 Task: Uncheck custom field "assignee".
Action: Mouse moved to (1141, 92)
Screenshot: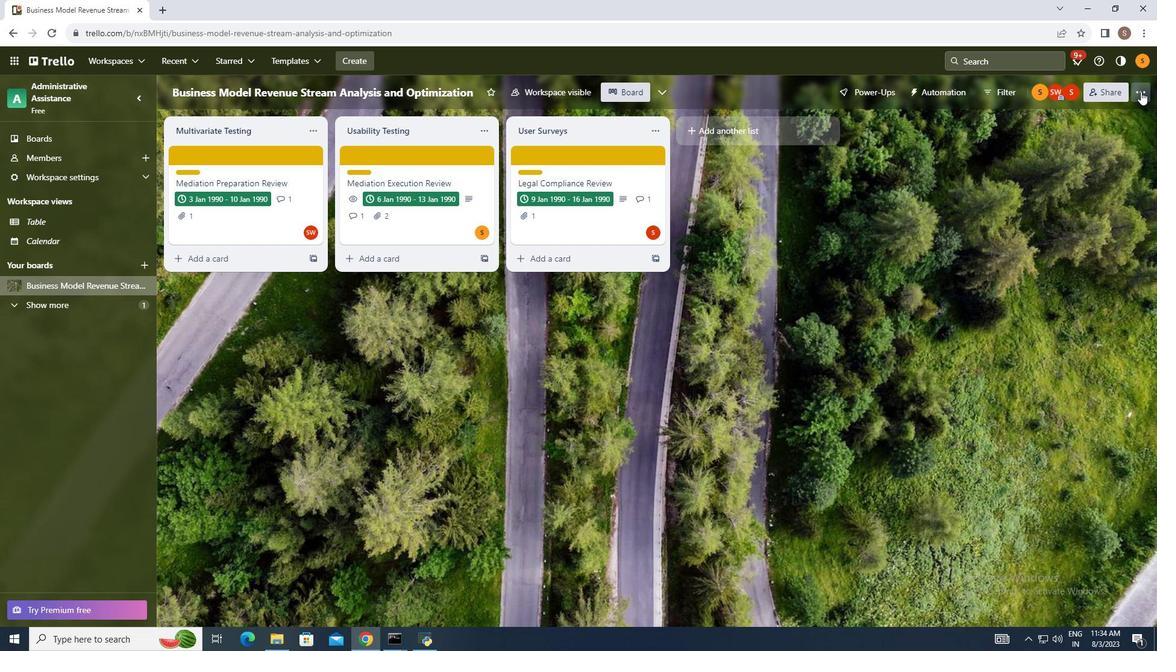 
Action: Mouse pressed left at (1141, 92)
Screenshot: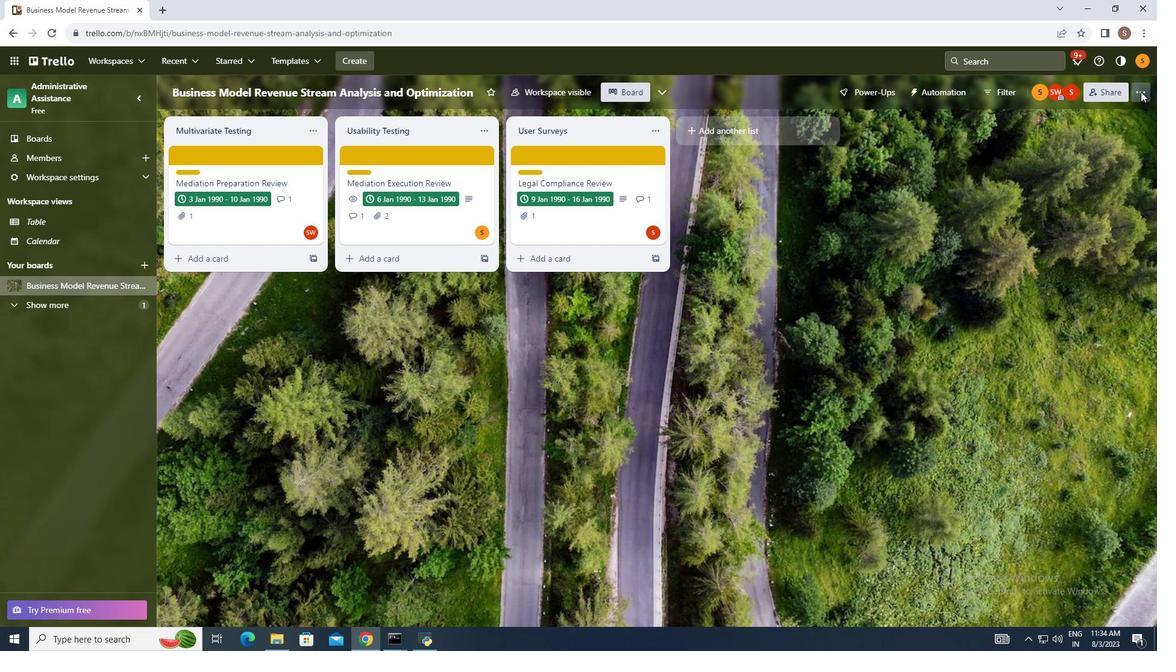 
Action: Mouse moved to (1042, 248)
Screenshot: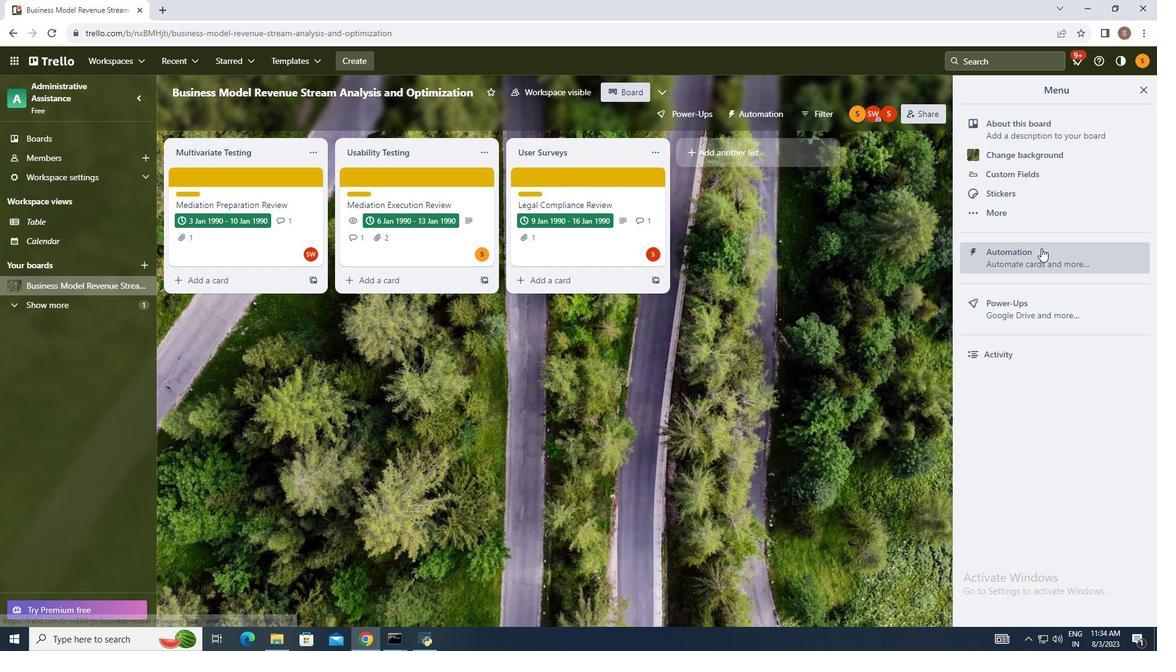 
Action: Mouse pressed left at (1042, 248)
Screenshot: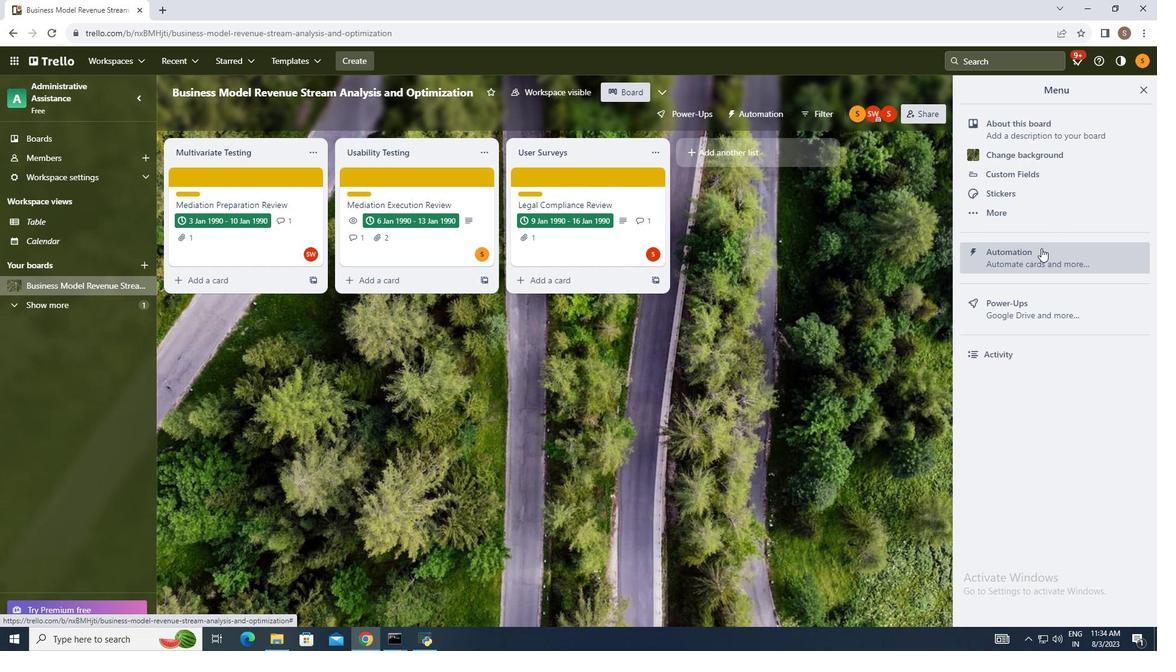 
Action: Mouse moved to (219, 318)
Screenshot: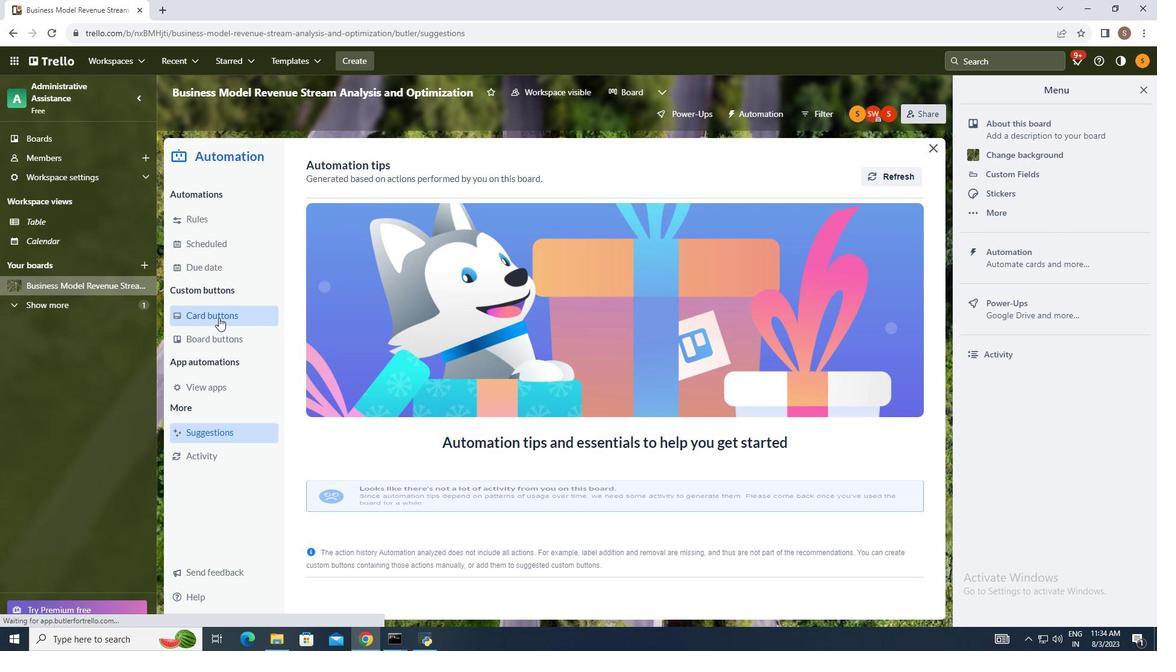 
Action: Mouse pressed left at (219, 318)
Screenshot: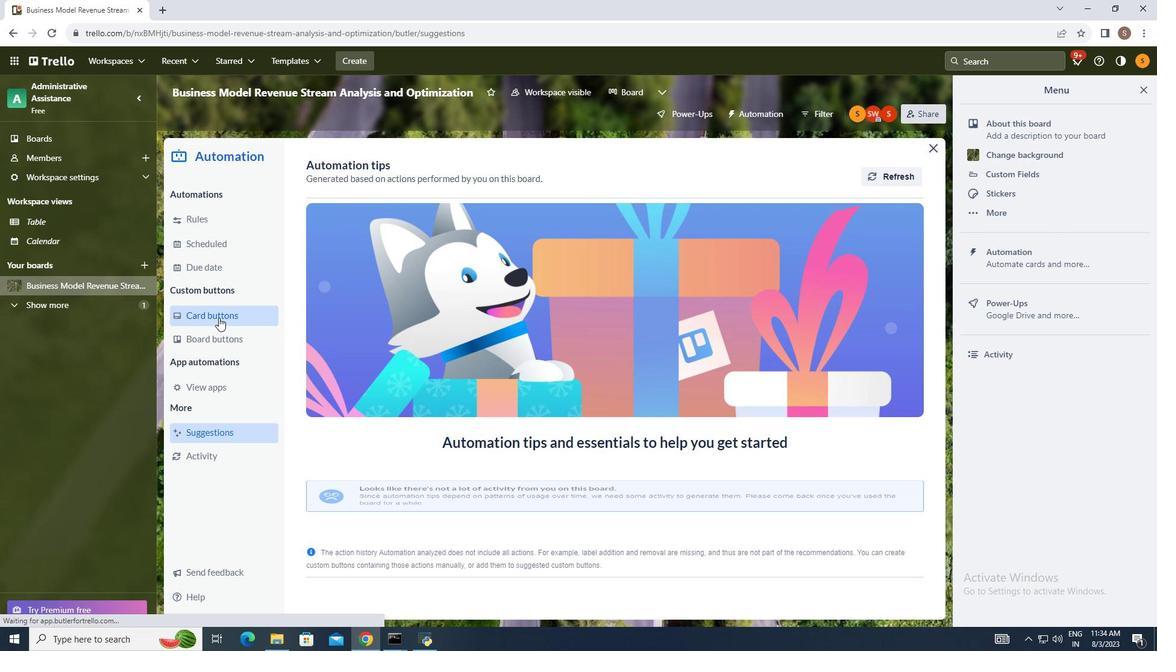 
Action: Mouse moved to (892, 170)
Screenshot: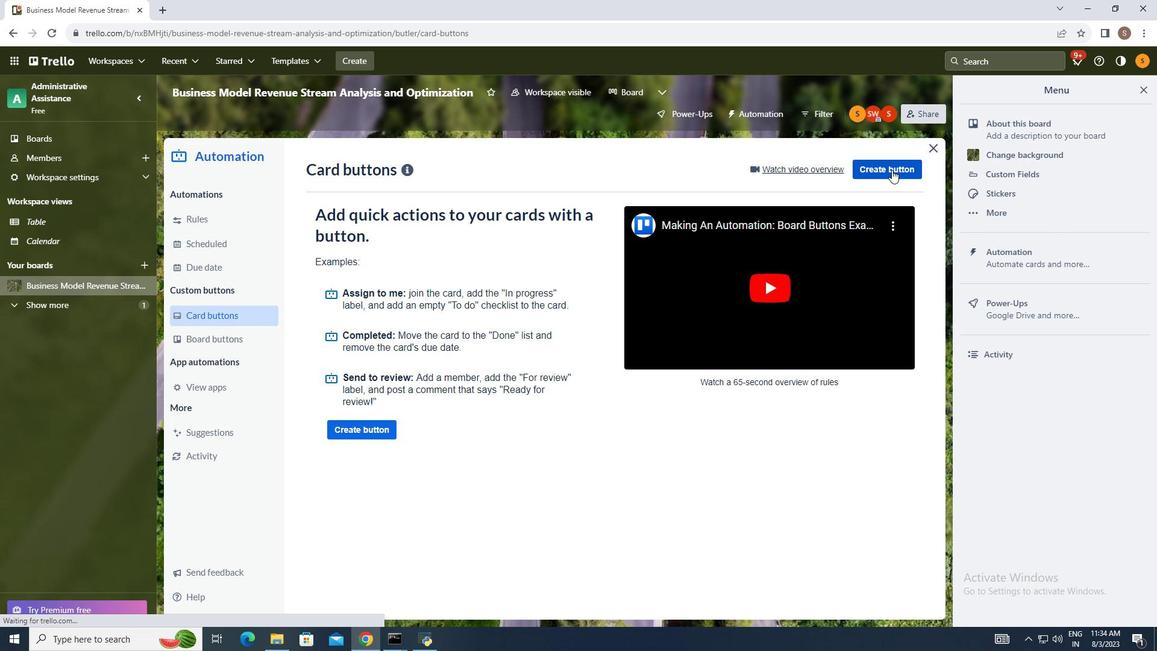 
Action: Mouse pressed left at (892, 170)
Screenshot: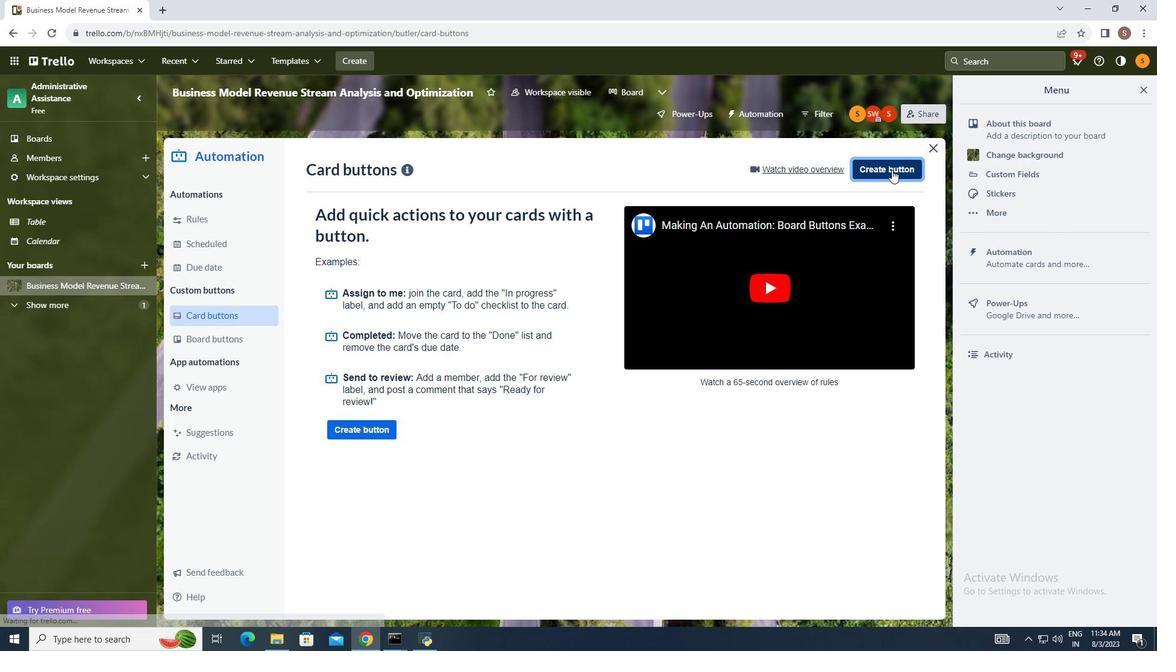 
Action: Mouse moved to (634, 332)
Screenshot: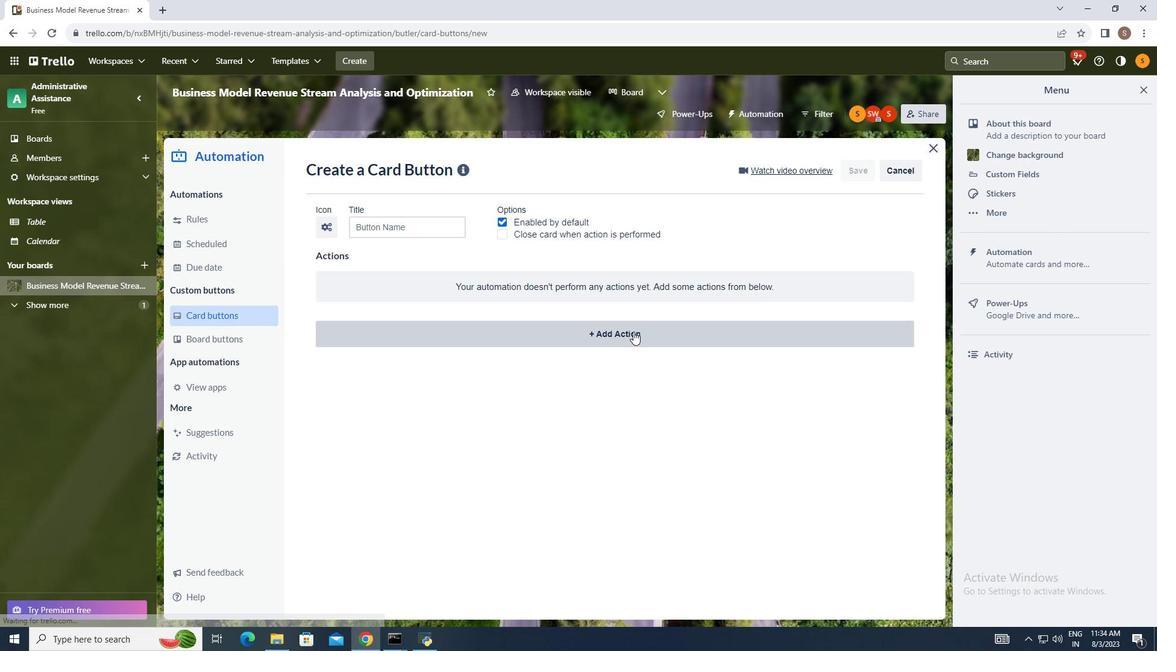 
Action: Mouse pressed left at (634, 332)
Screenshot: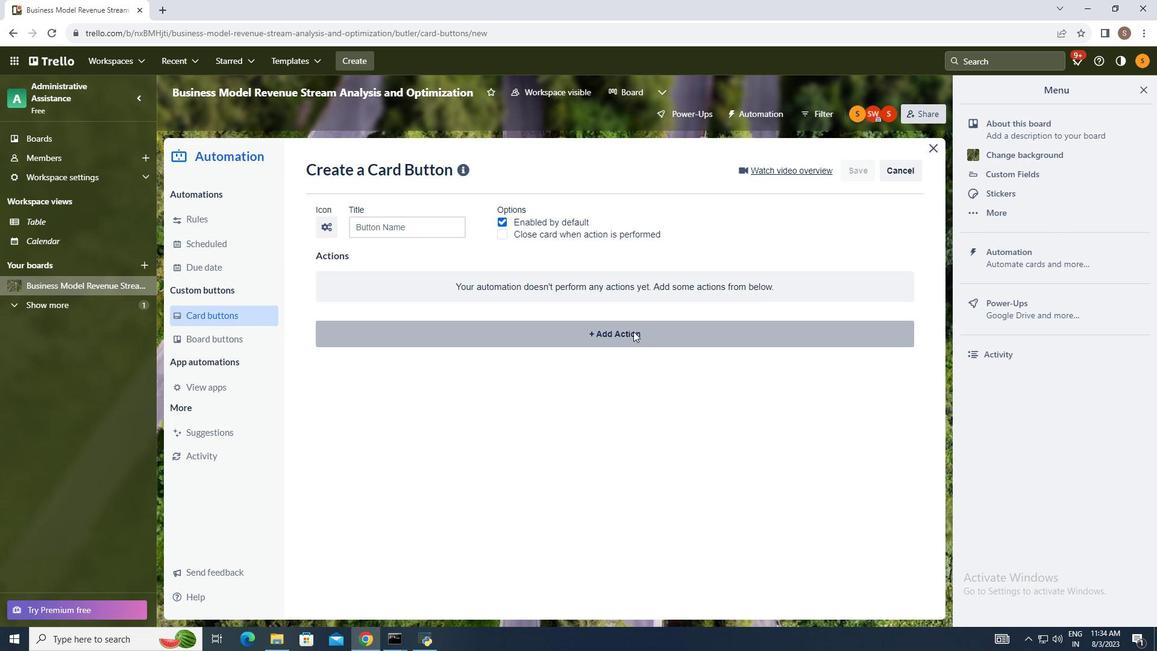 
Action: Mouse moved to (627, 373)
Screenshot: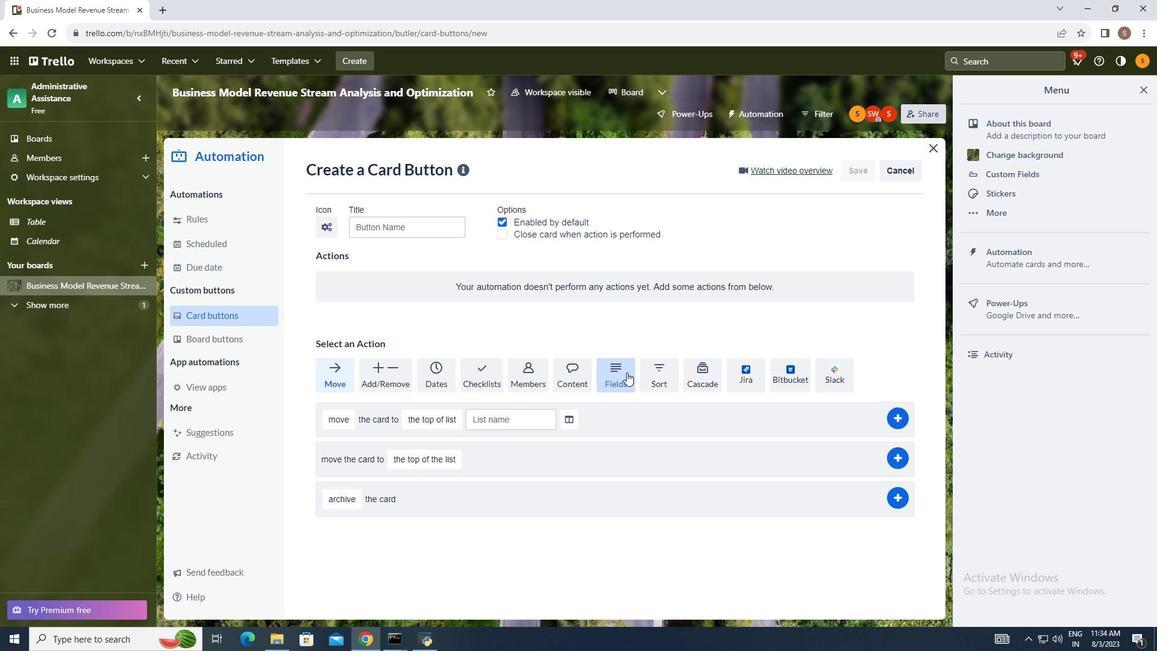 
Action: Mouse pressed left at (627, 373)
Screenshot: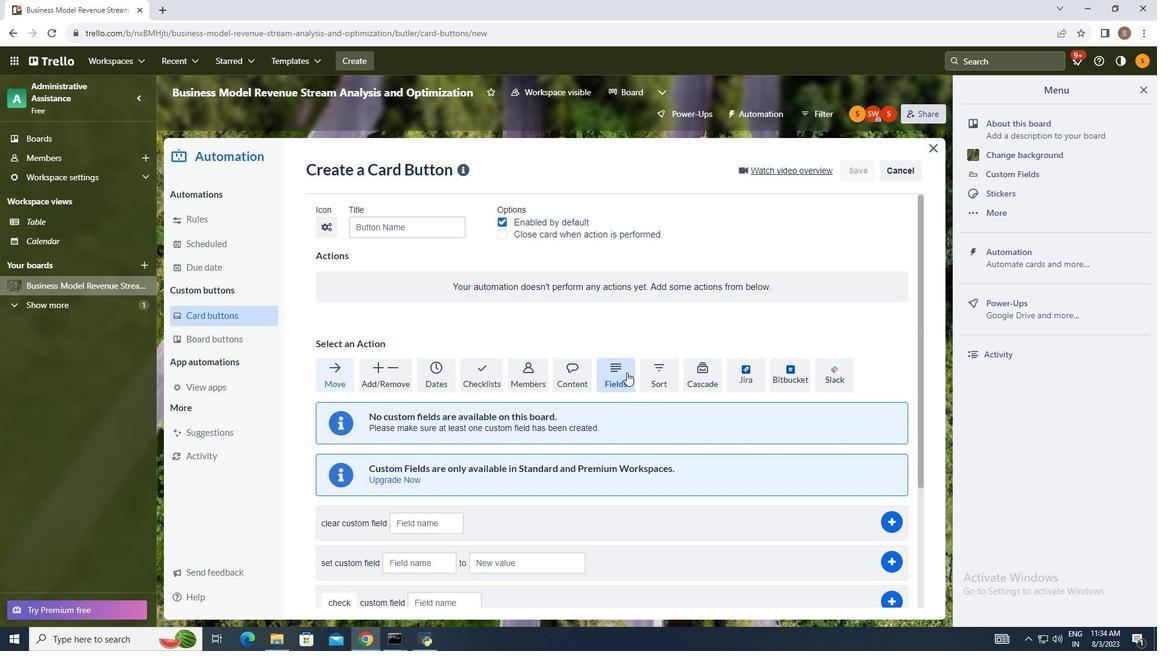 
Action: Mouse moved to (623, 391)
Screenshot: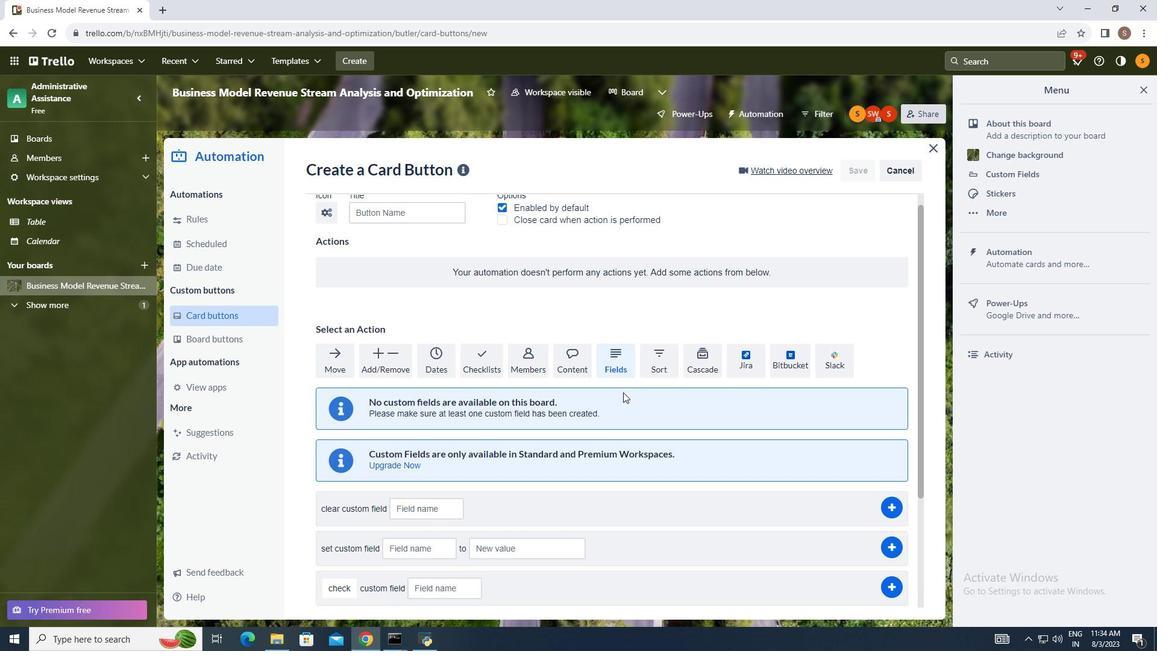 
Action: Mouse scrolled (623, 391) with delta (0, 0)
Screenshot: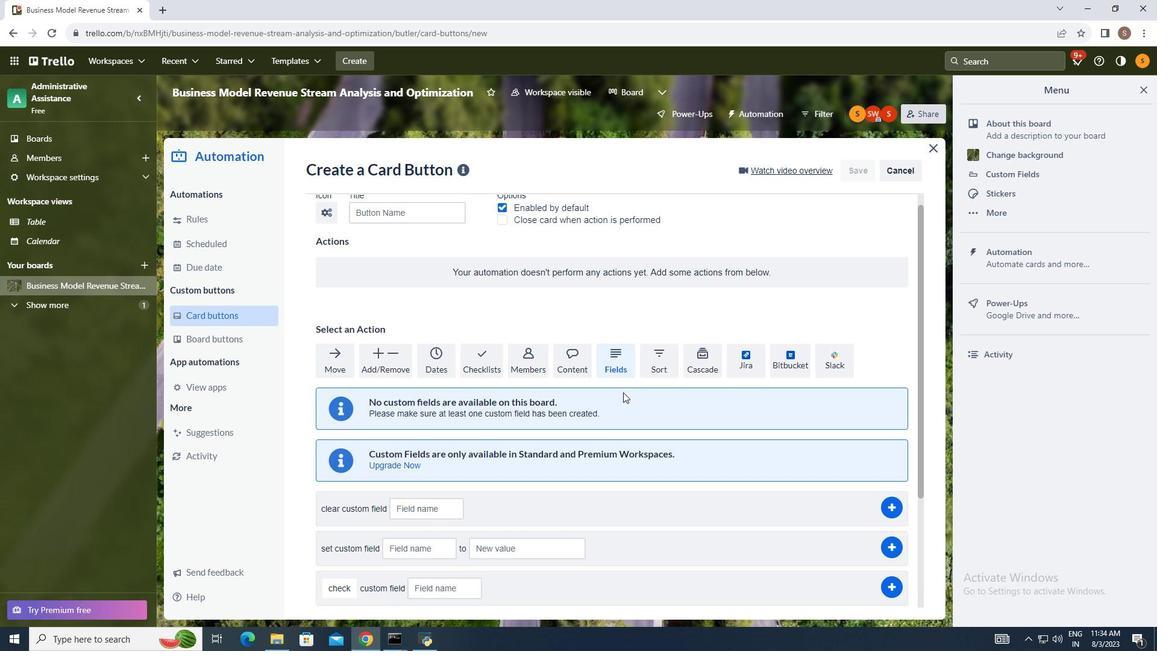 
Action: Mouse moved to (623, 392)
Screenshot: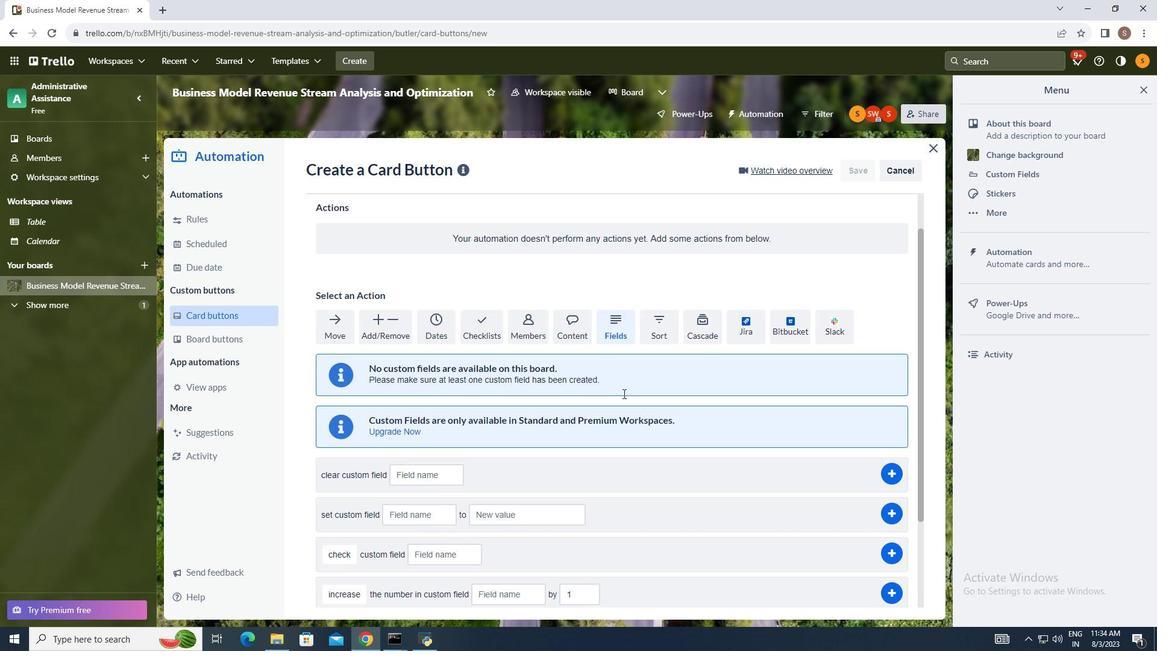 
Action: Mouse scrolled (623, 391) with delta (0, 0)
Screenshot: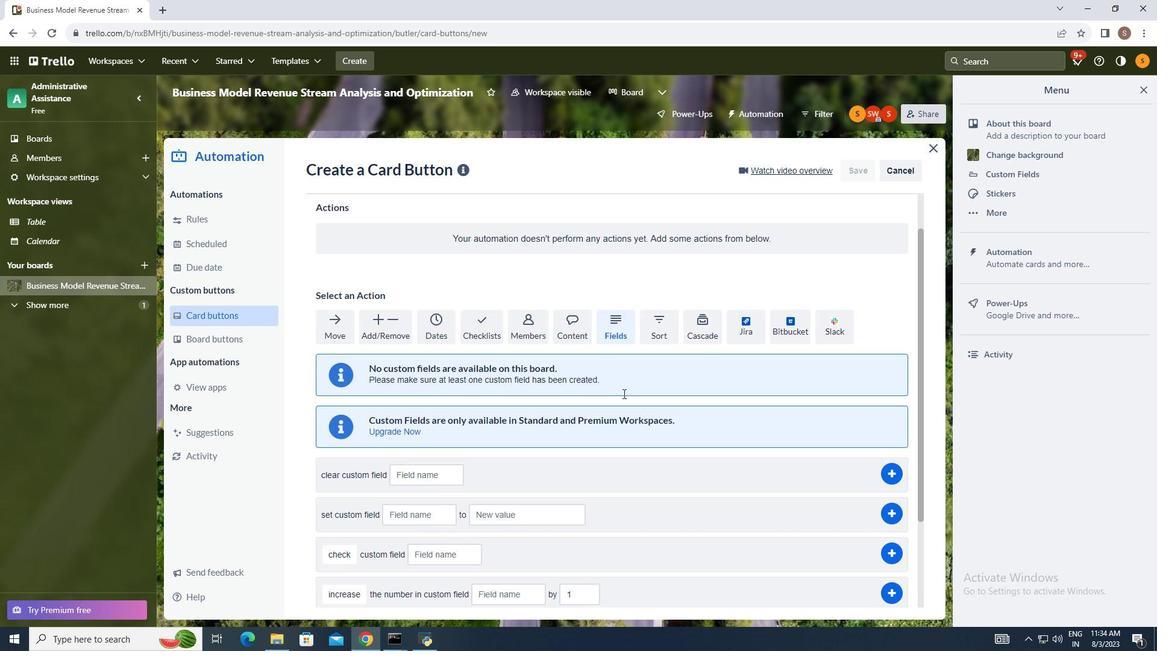 
Action: Mouse moved to (623, 393)
Screenshot: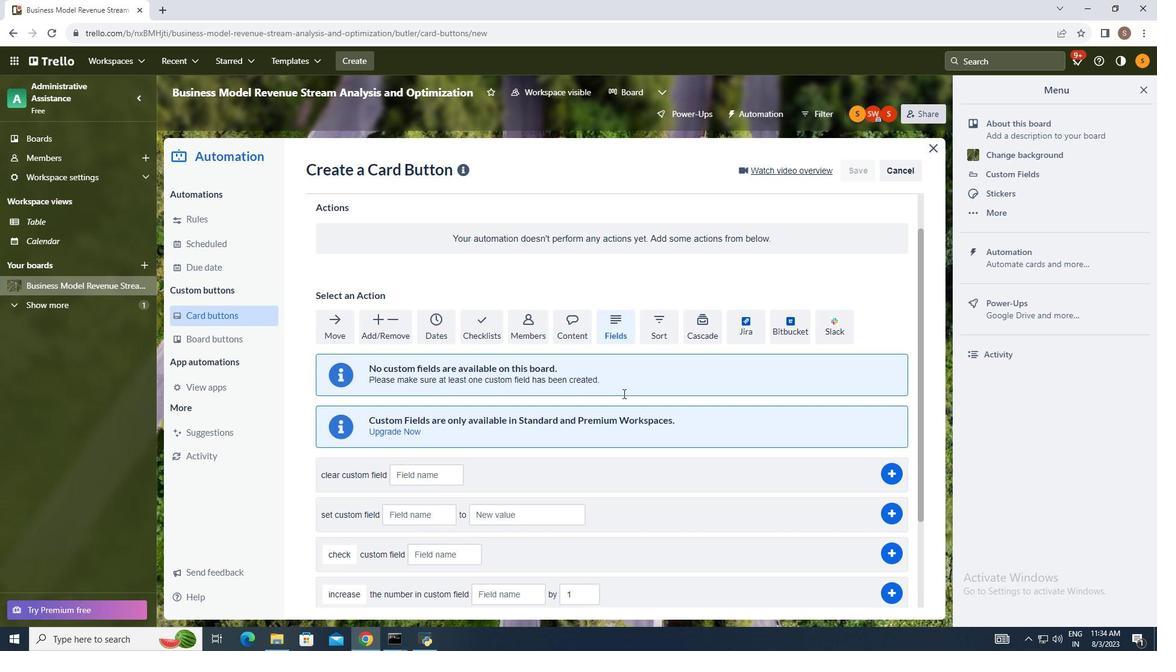 
Action: Mouse scrolled (623, 392) with delta (0, 0)
Screenshot: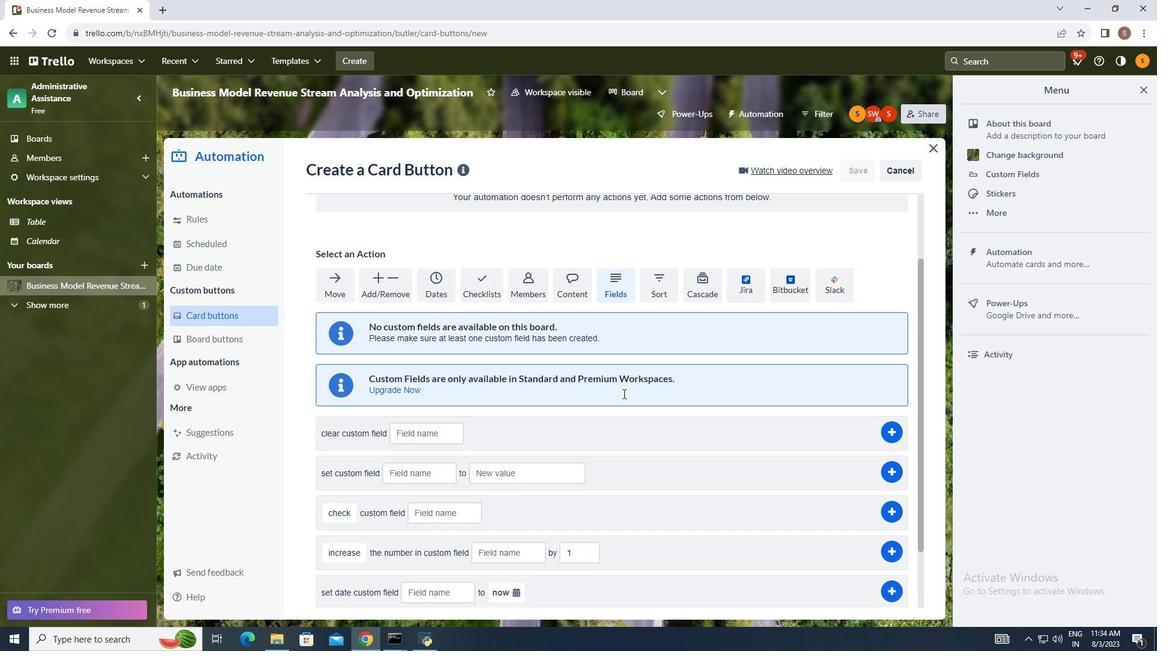
Action: Mouse moved to (623, 394)
Screenshot: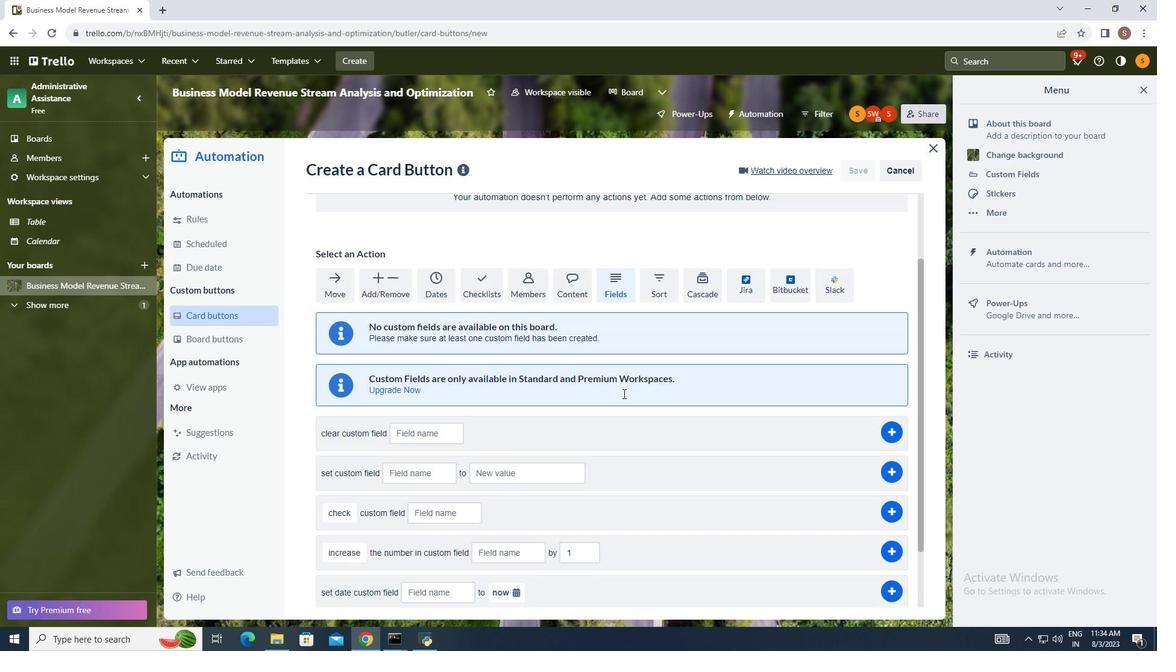 
Action: Mouse scrolled (623, 393) with delta (0, 0)
Screenshot: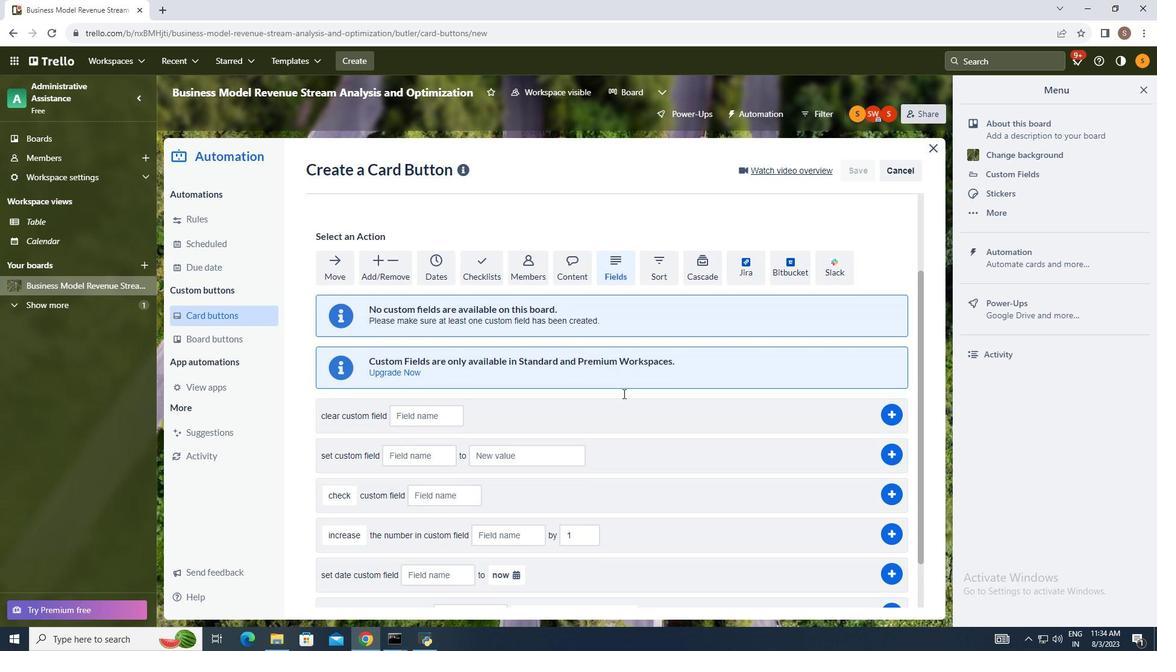 
Action: Mouse scrolled (623, 394) with delta (0, 0)
Screenshot: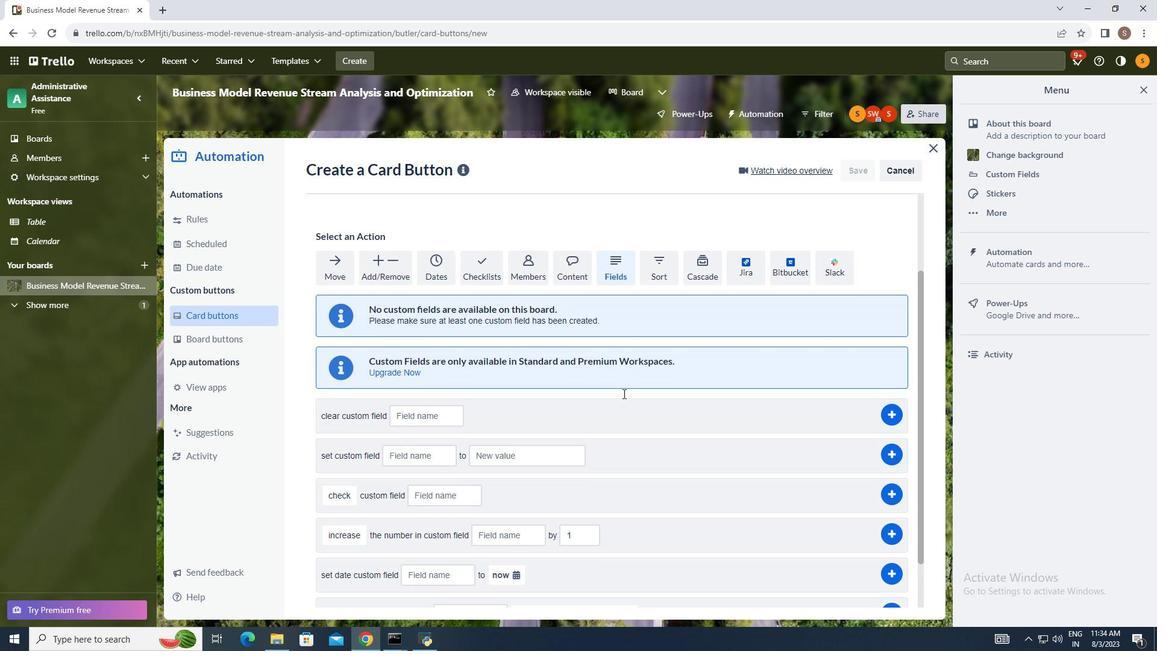 
Action: Mouse scrolled (623, 393) with delta (0, 0)
Screenshot: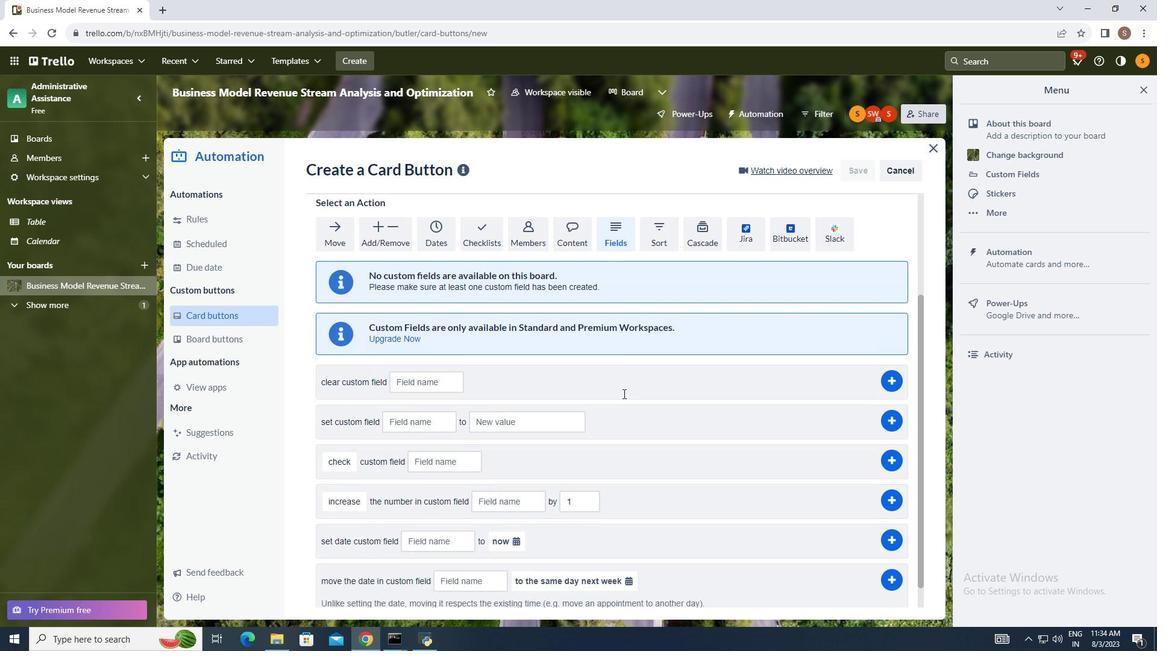 
Action: Mouse scrolled (623, 394) with delta (0, 0)
Screenshot: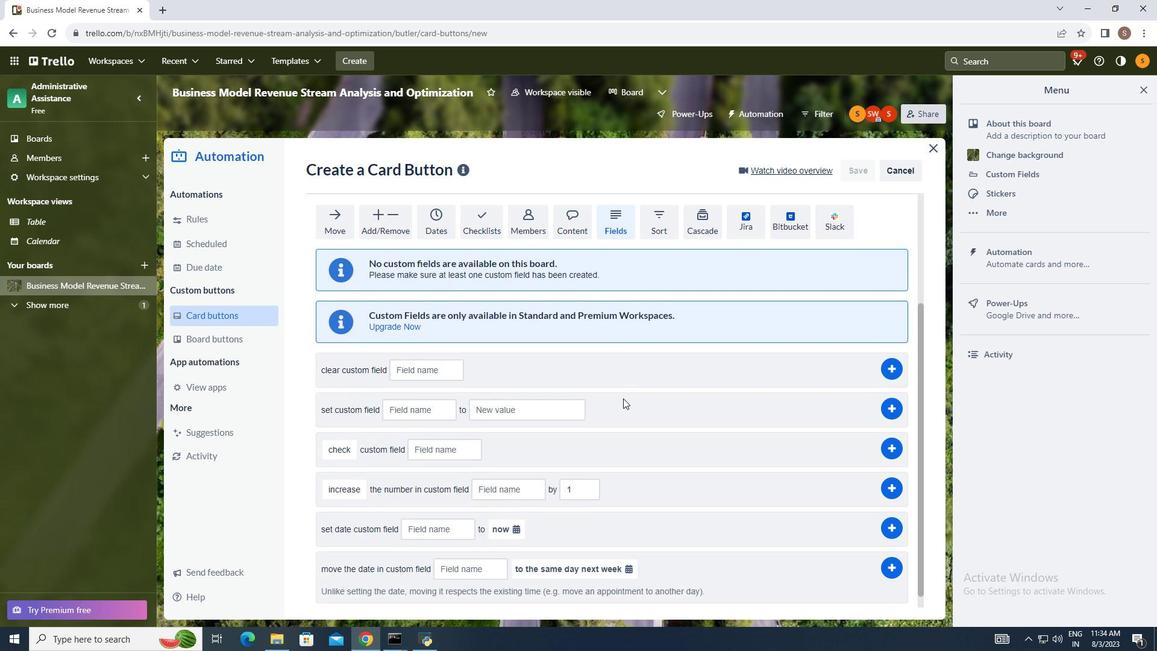 
Action: Mouse scrolled (623, 393) with delta (0, 0)
Screenshot: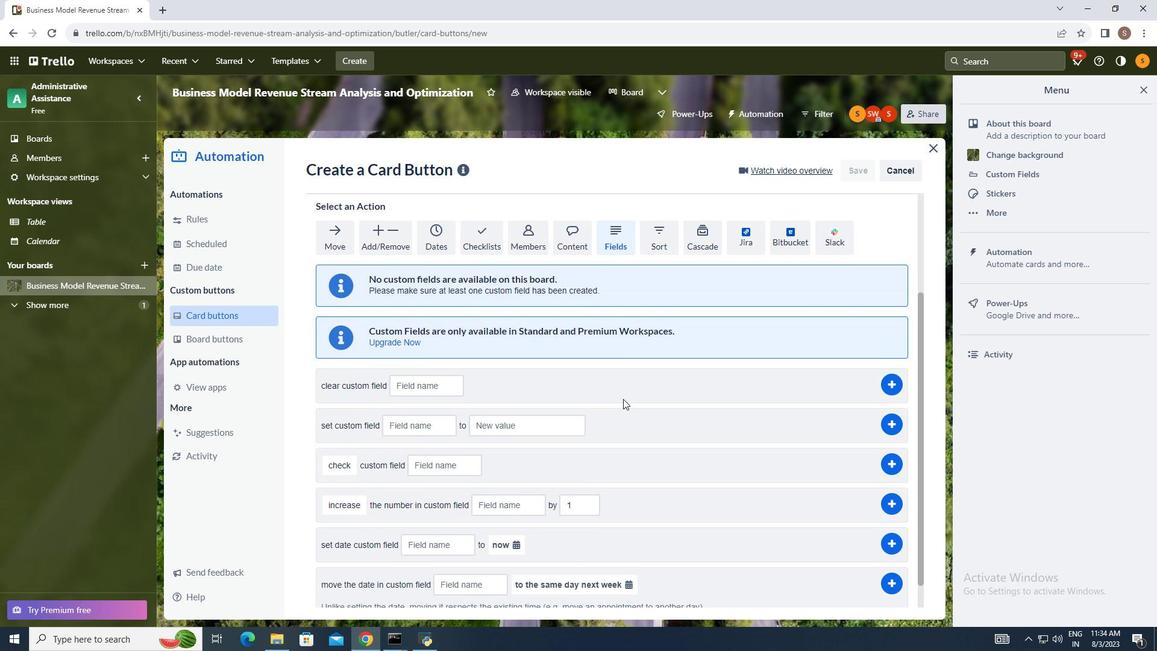 
Action: Mouse scrolled (623, 394) with delta (0, 0)
Screenshot: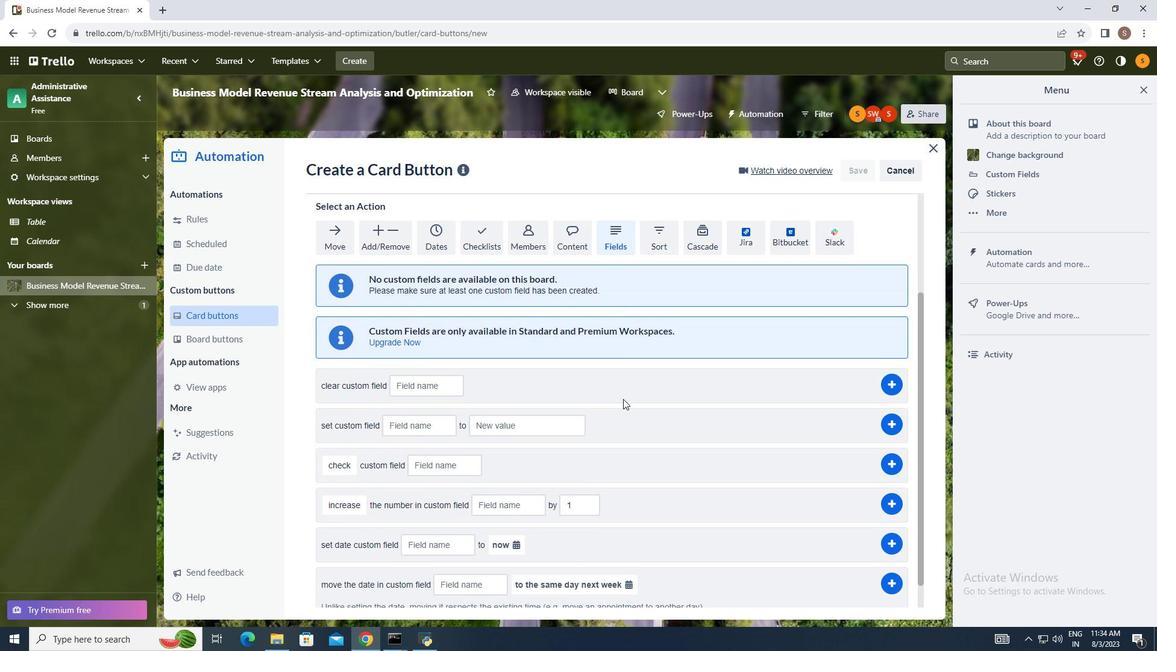 
Action: Mouse moved to (620, 414)
Screenshot: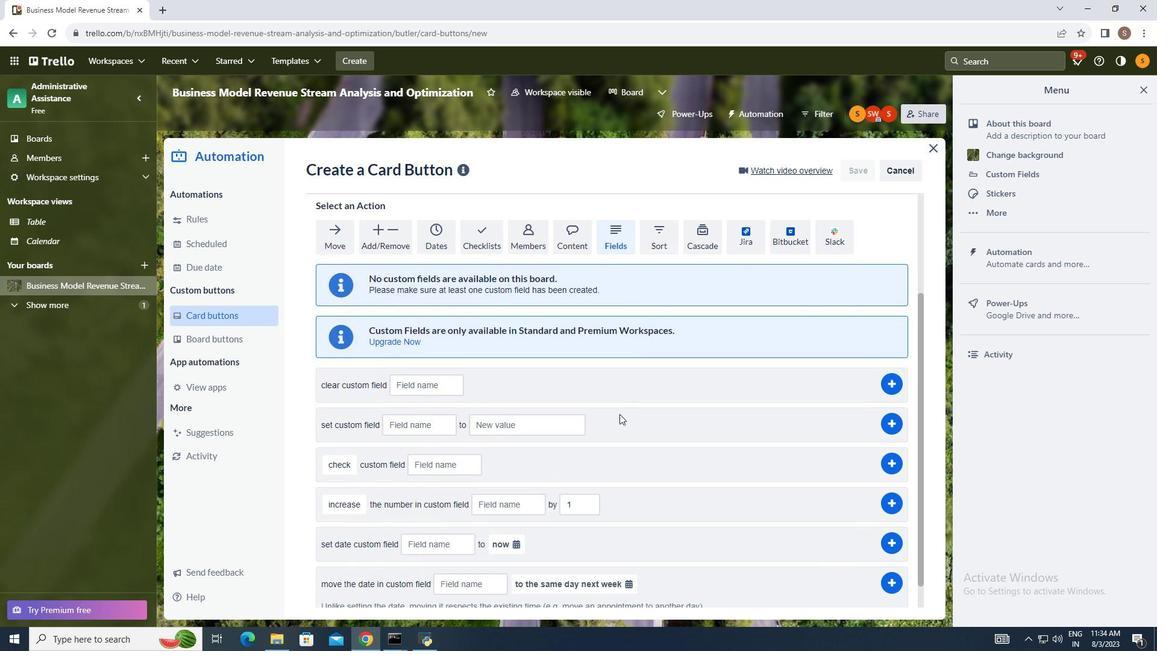 
Action: Mouse scrolled (620, 413) with delta (0, 0)
Screenshot: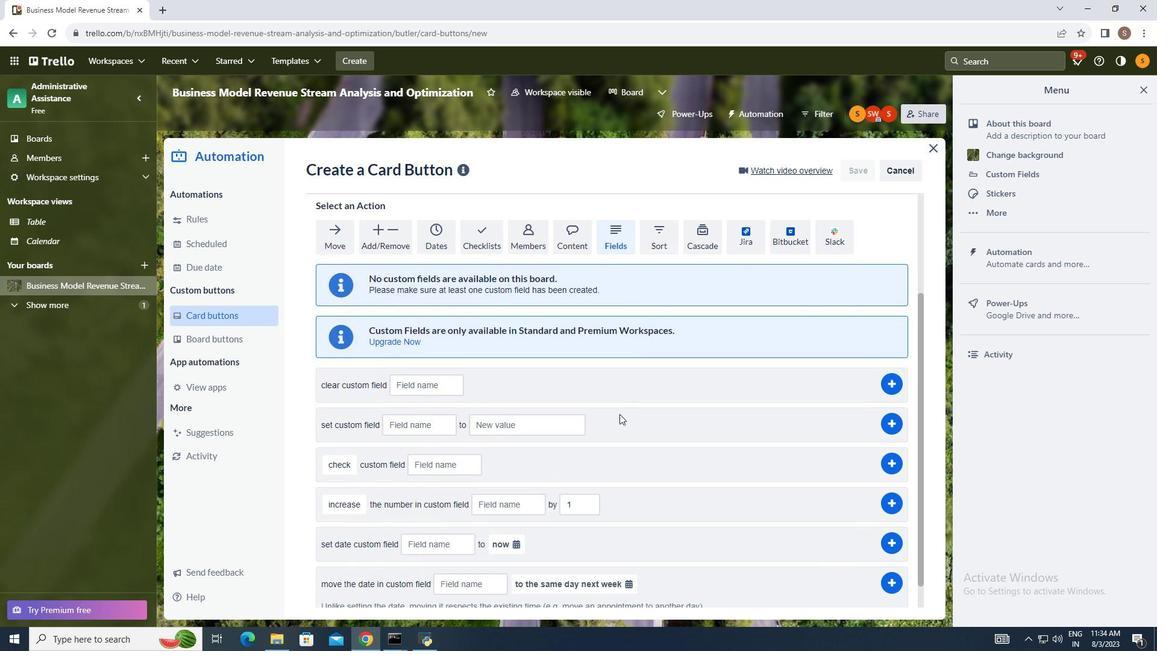 
Action: Mouse moved to (620, 414)
Screenshot: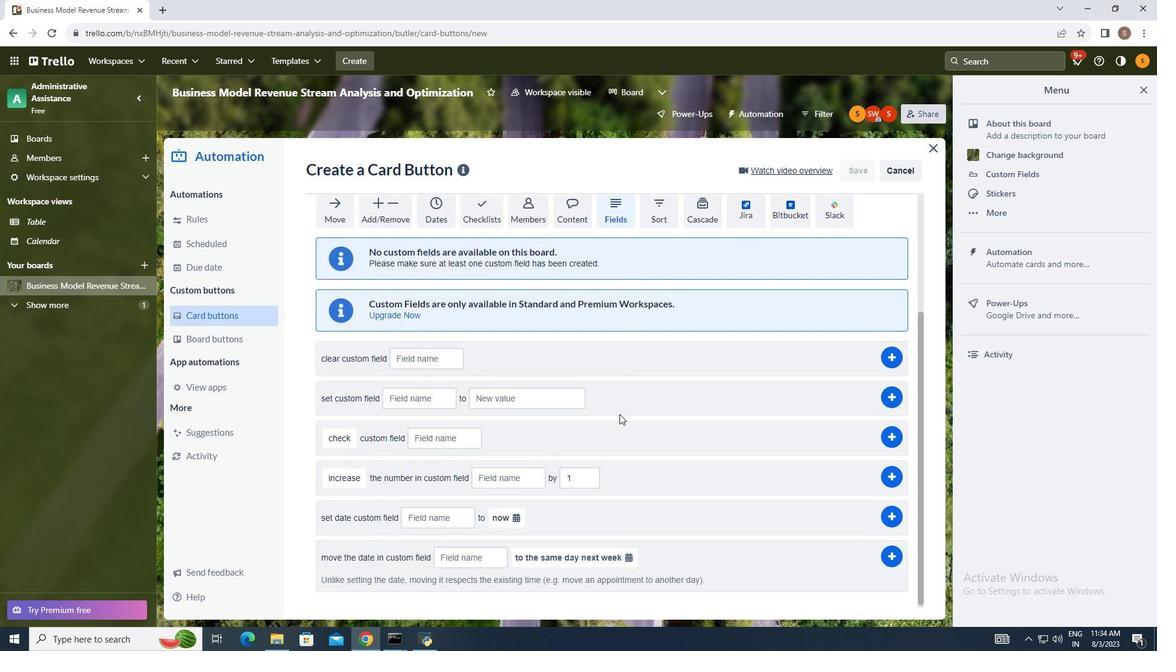 
Action: Mouse scrolled (620, 414) with delta (0, 0)
Screenshot: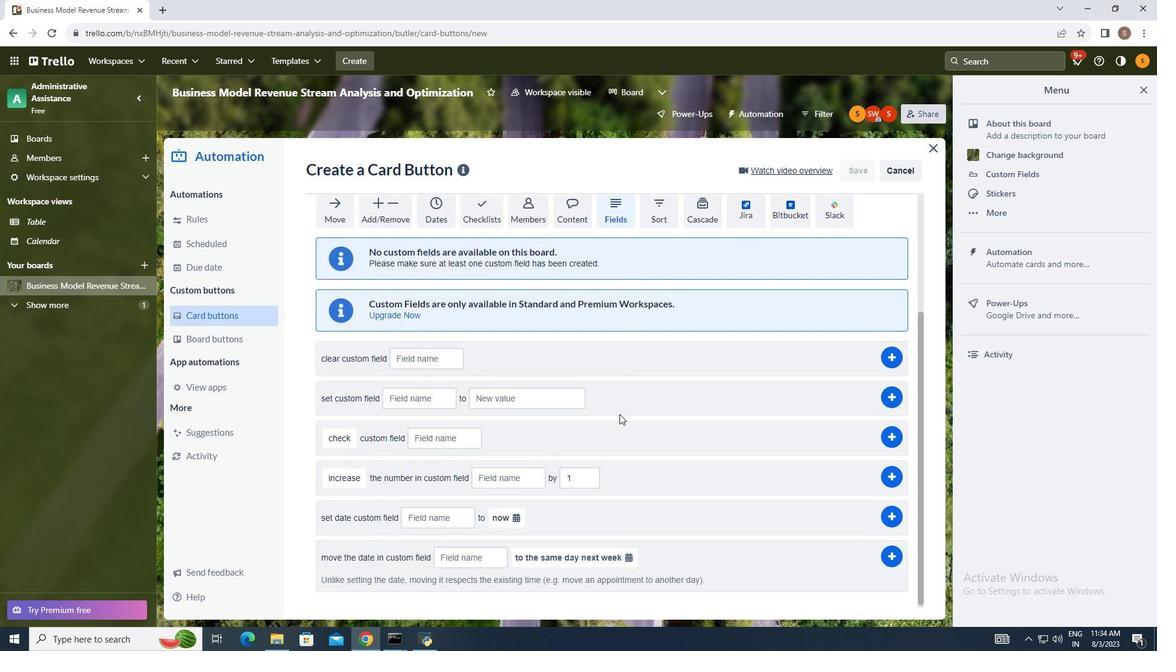 
Action: Mouse scrolled (620, 414) with delta (0, 0)
Screenshot: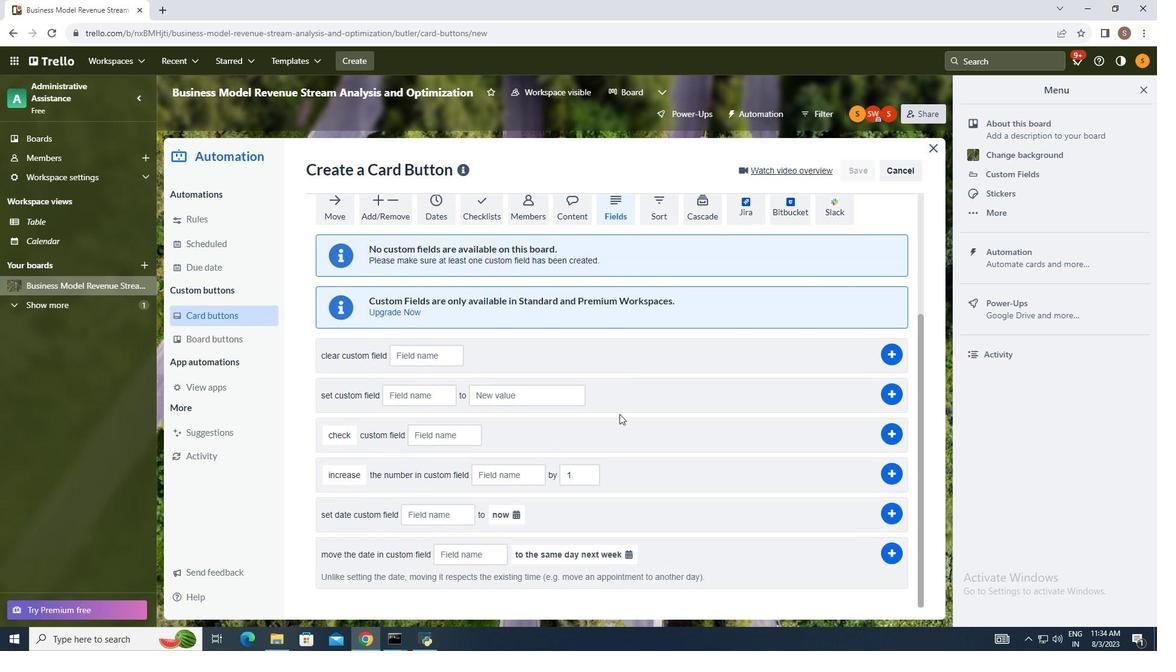 
Action: Mouse moved to (338, 436)
Screenshot: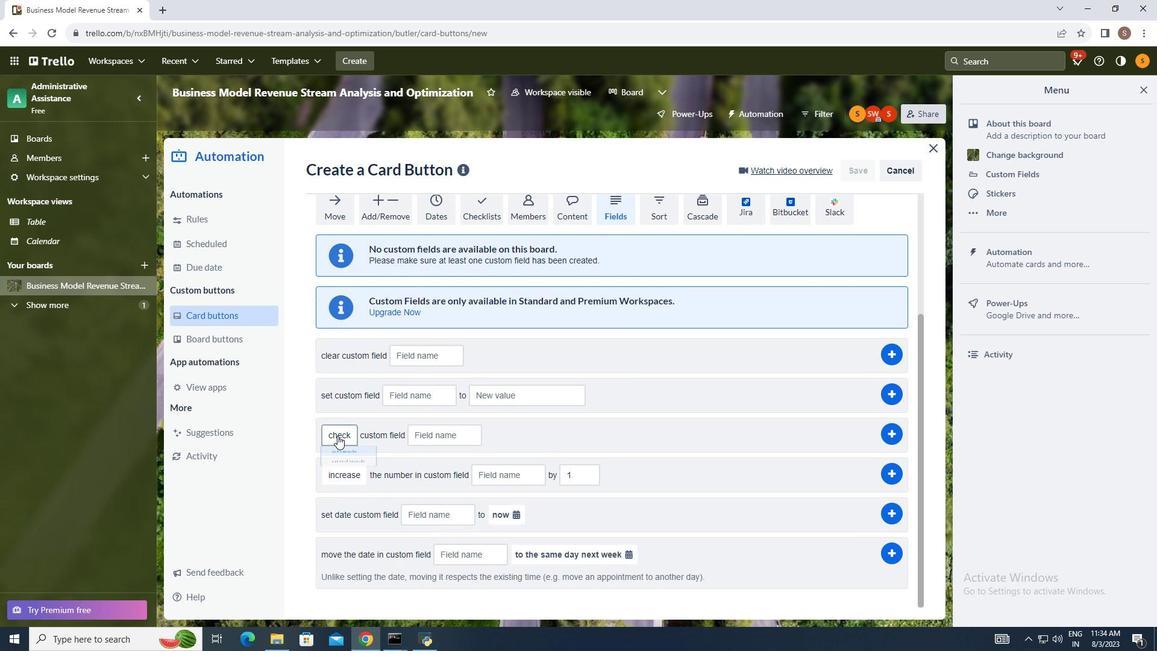 
Action: Mouse pressed left at (338, 436)
Screenshot: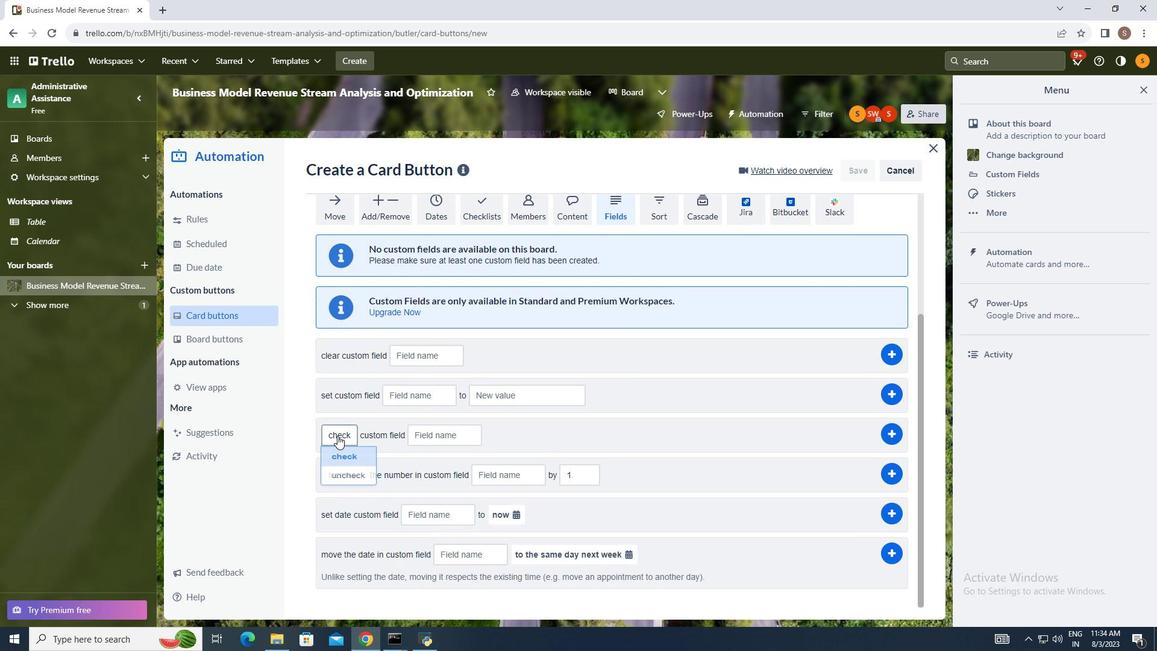 
Action: Mouse moved to (342, 485)
Screenshot: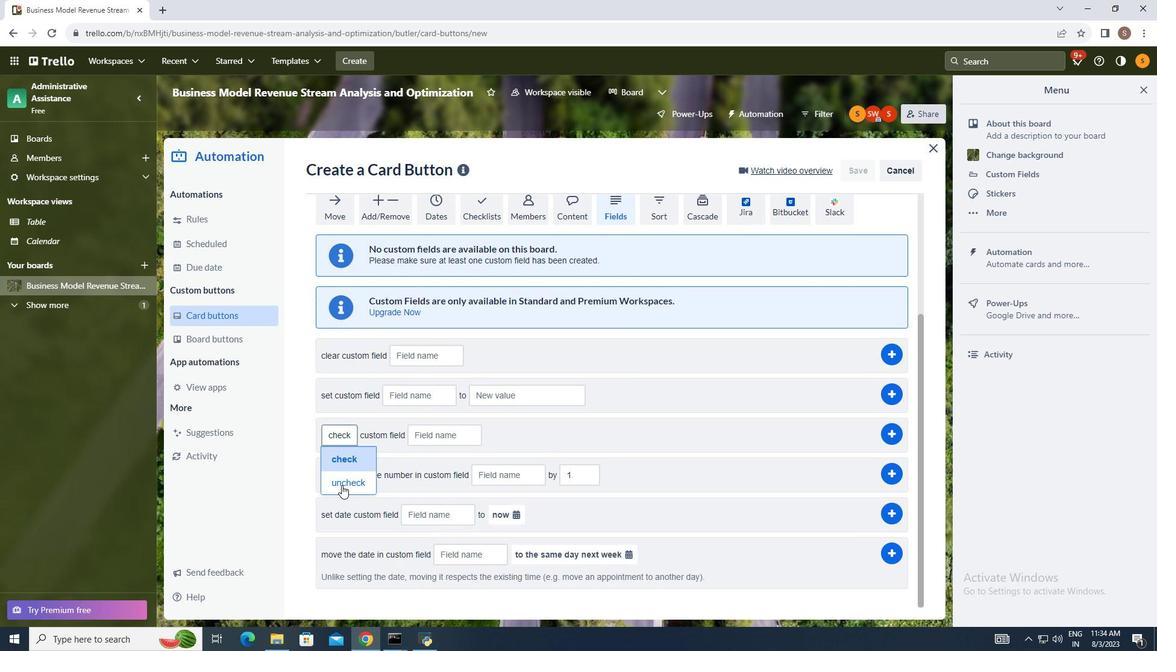 
Action: Mouse pressed left at (342, 485)
Screenshot: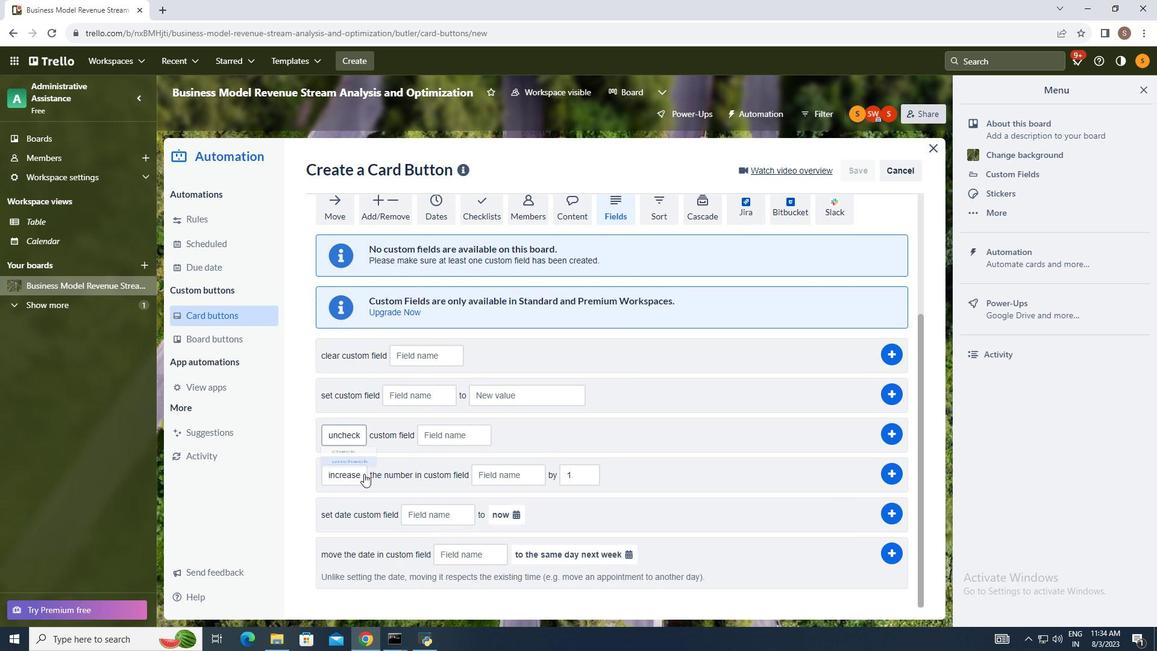 
Action: Mouse moved to (446, 436)
Screenshot: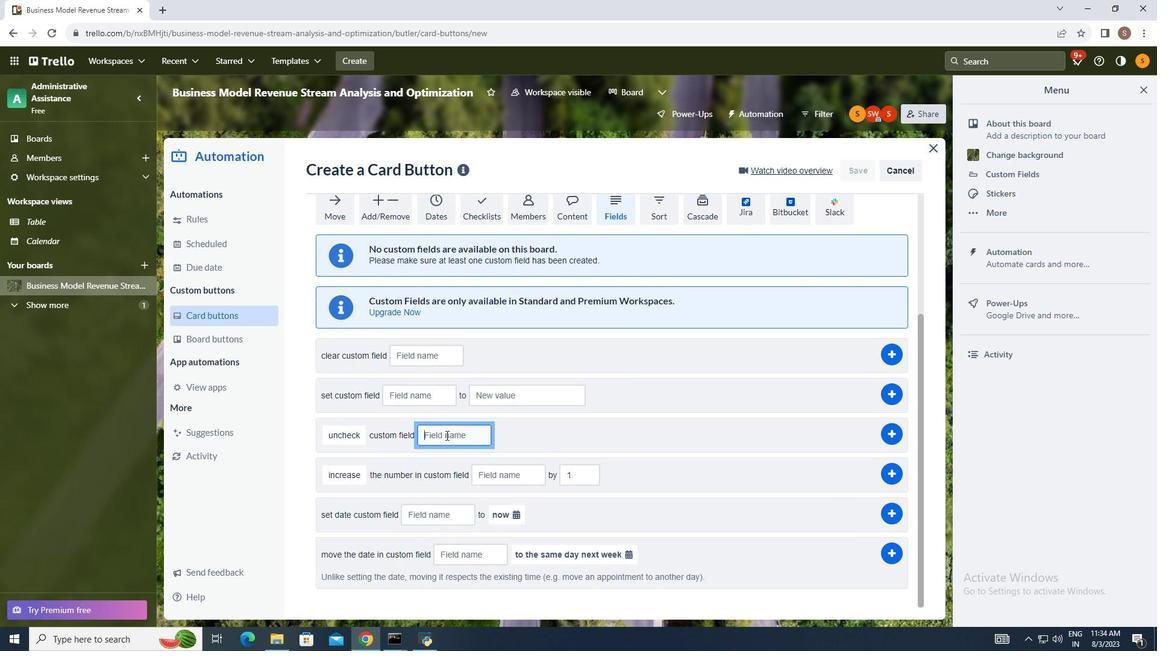 
Action: Mouse pressed left at (446, 436)
Screenshot: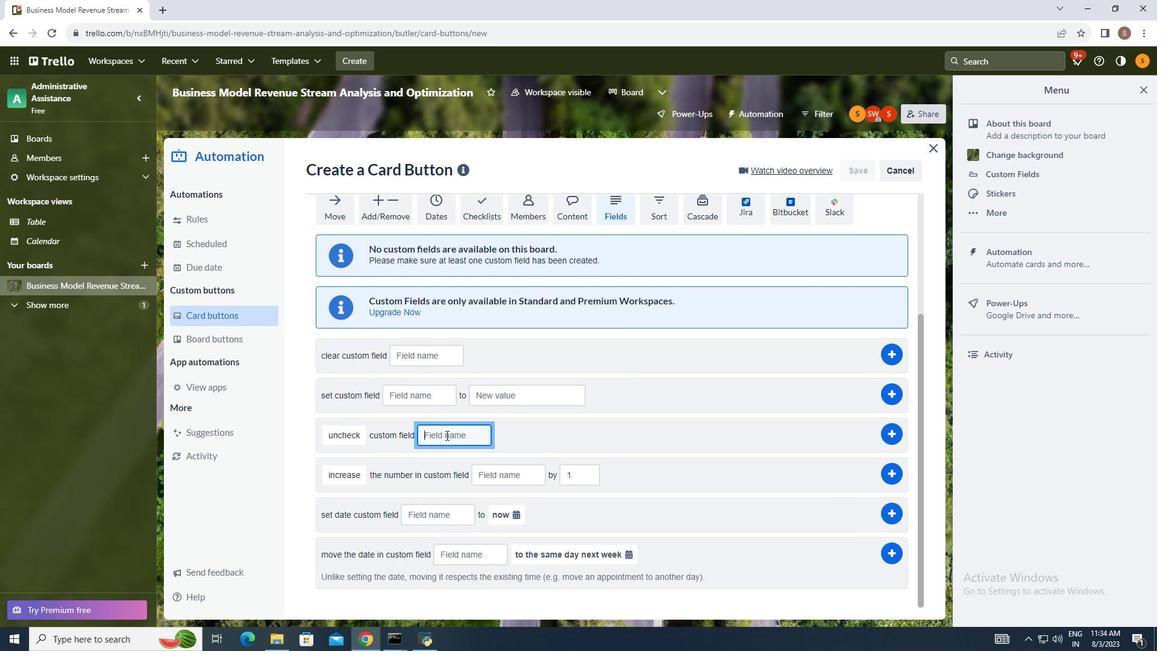 
Action: Mouse moved to (274, 376)
Screenshot: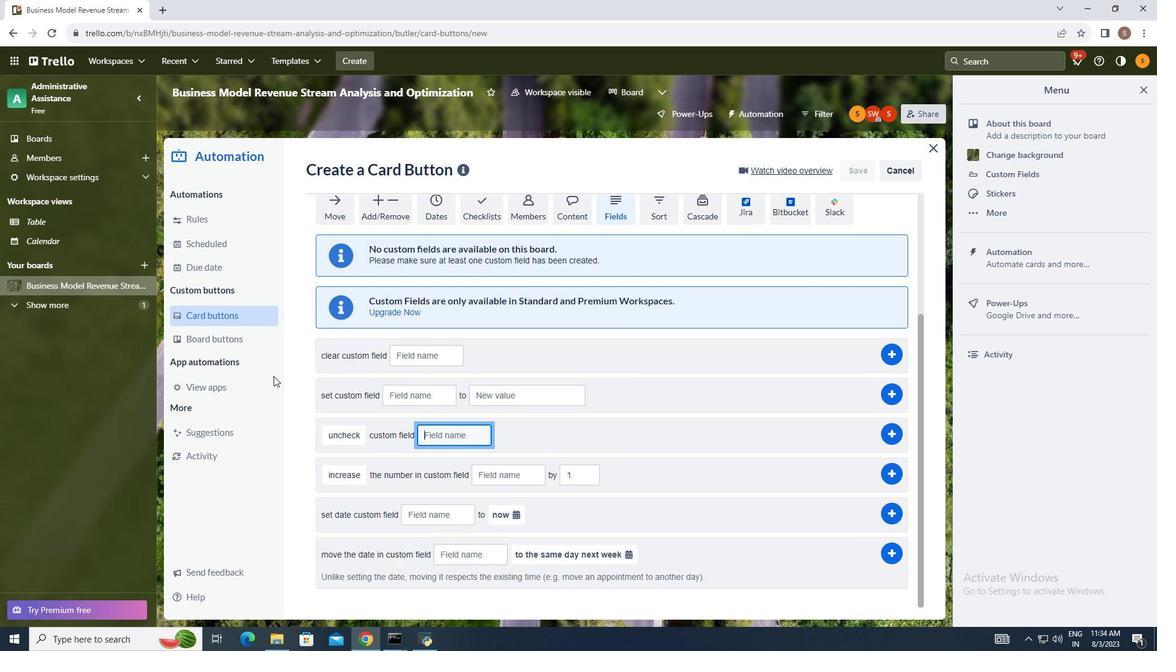 
Action: Key pressed assignee
Screenshot: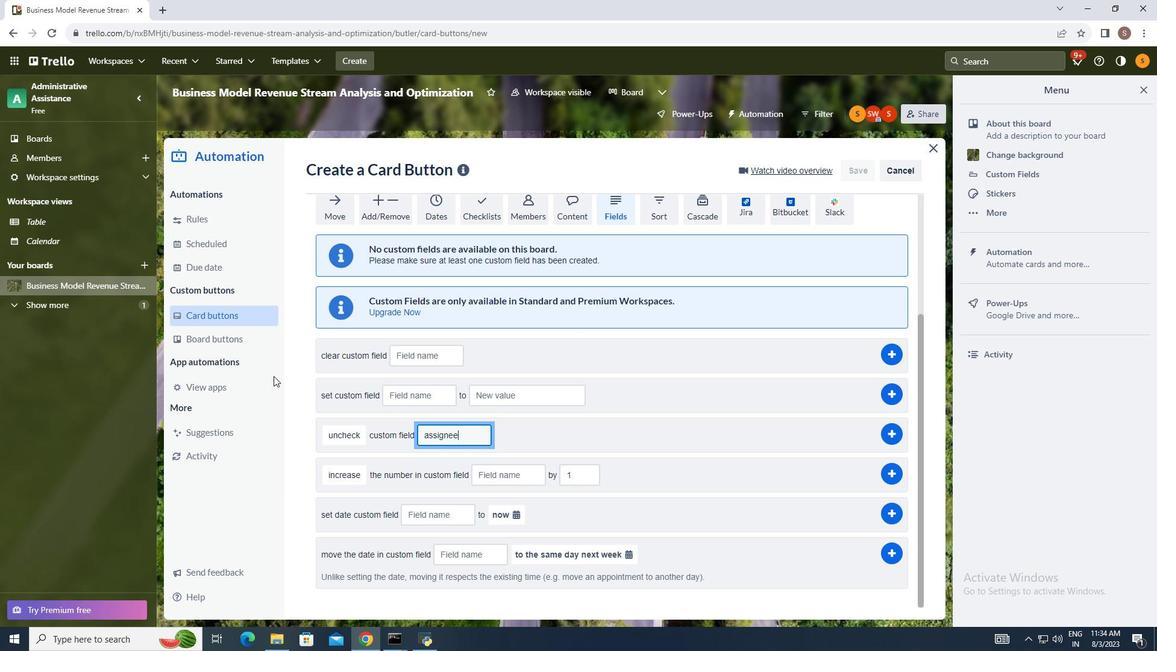 
Action: Mouse moved to (894, 437)
Screenshot: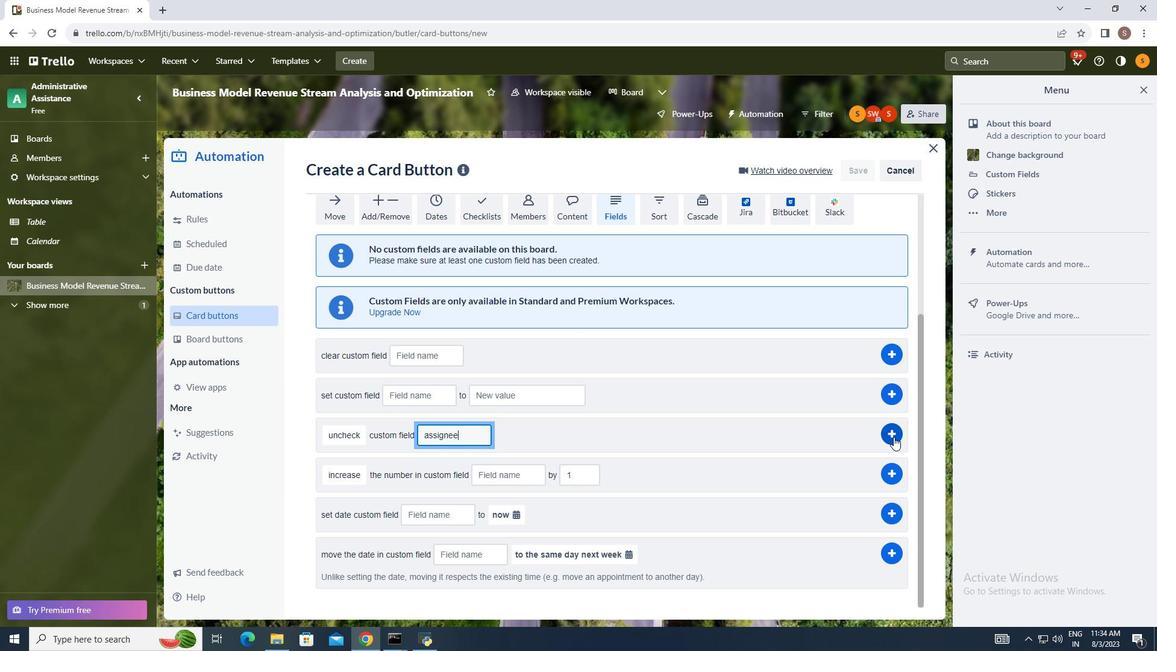 
Action: Mouse pressed left at (894, 437)
Screenshot: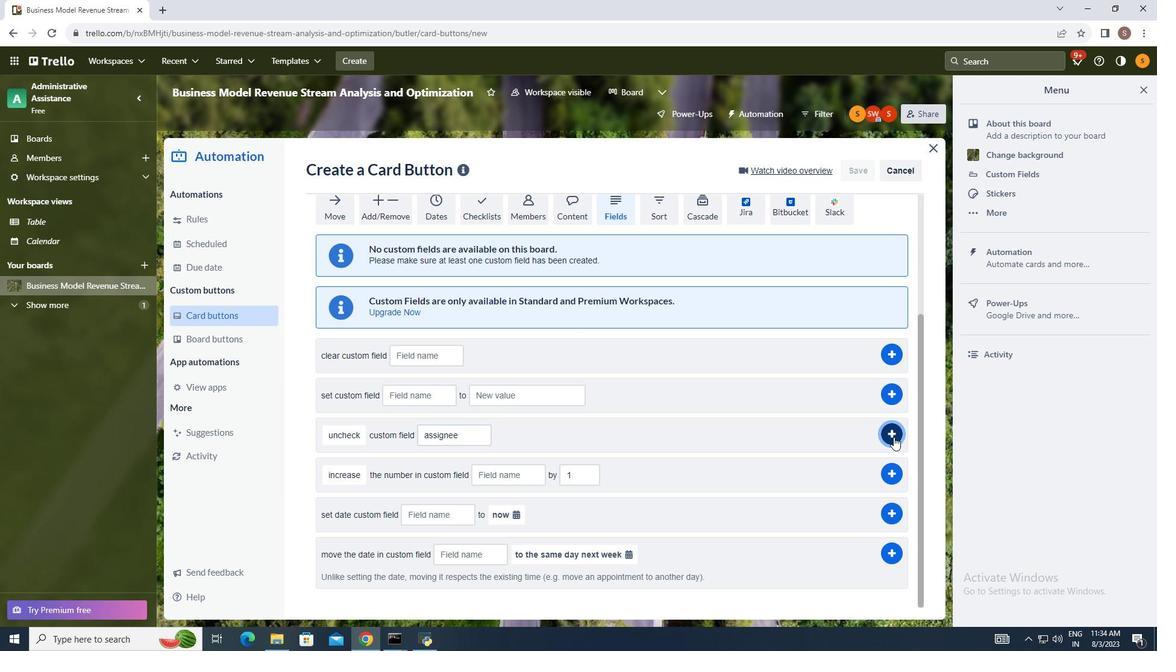 
Action: Mouse moved to (987, 426)
Screenshot: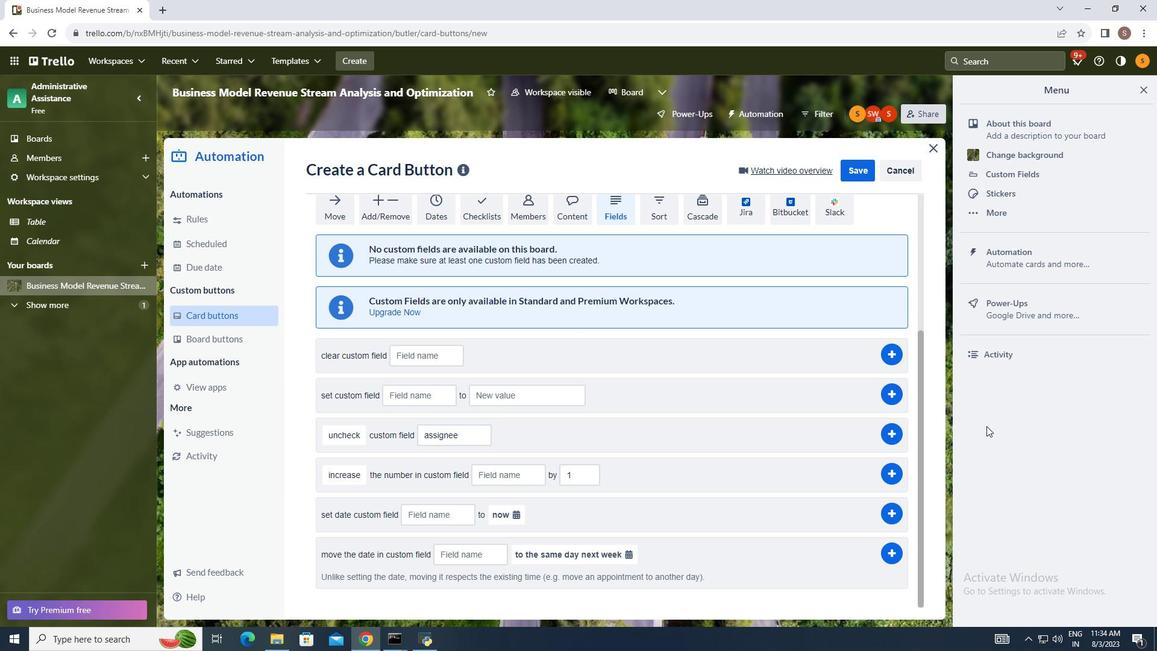 
